 Task: Look for products in the category "Chocolate & Candy" from the brand "Smart Sweets".
Action: Mouse moved to (26, 80)
Screenshot: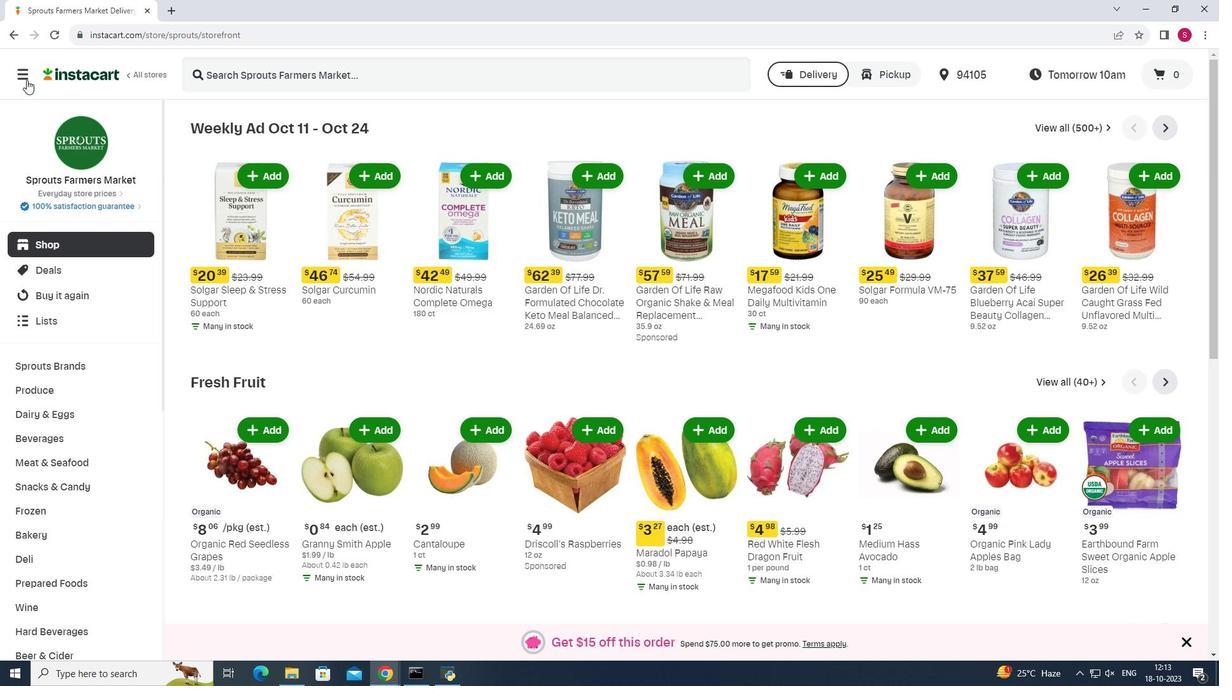 
Action: Mouse pressed left at (26, 80)
Screenshot: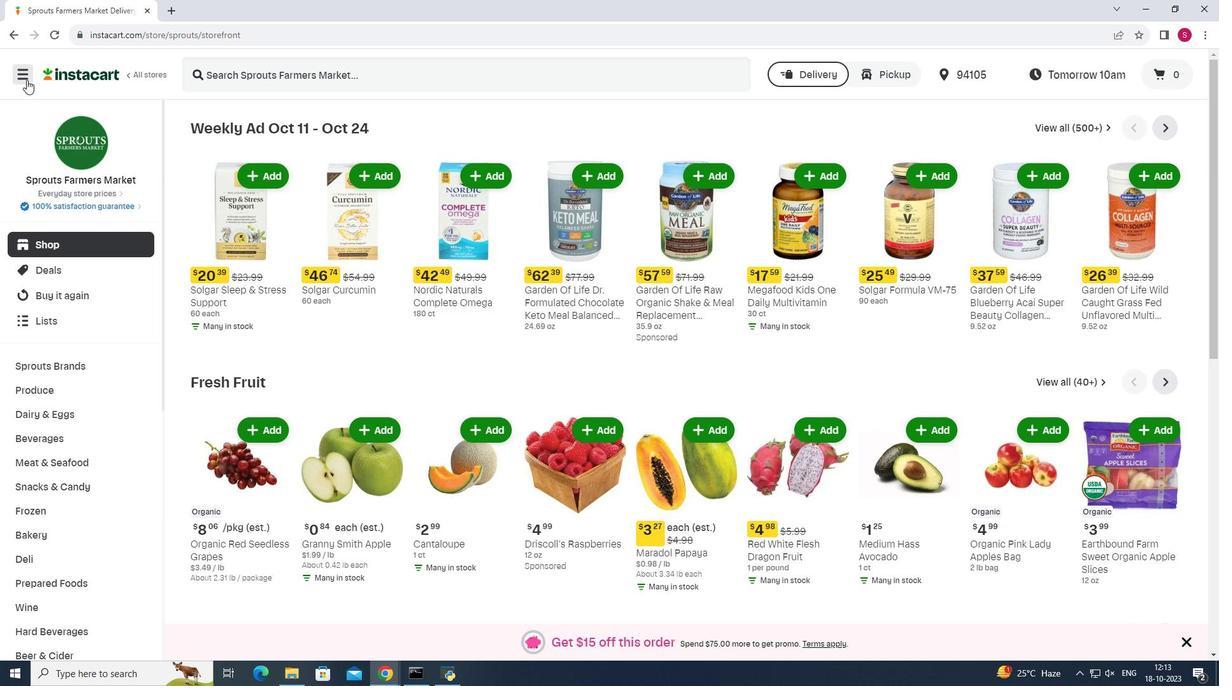 
Action: Mouse moved to (87, 335)
Screenshot: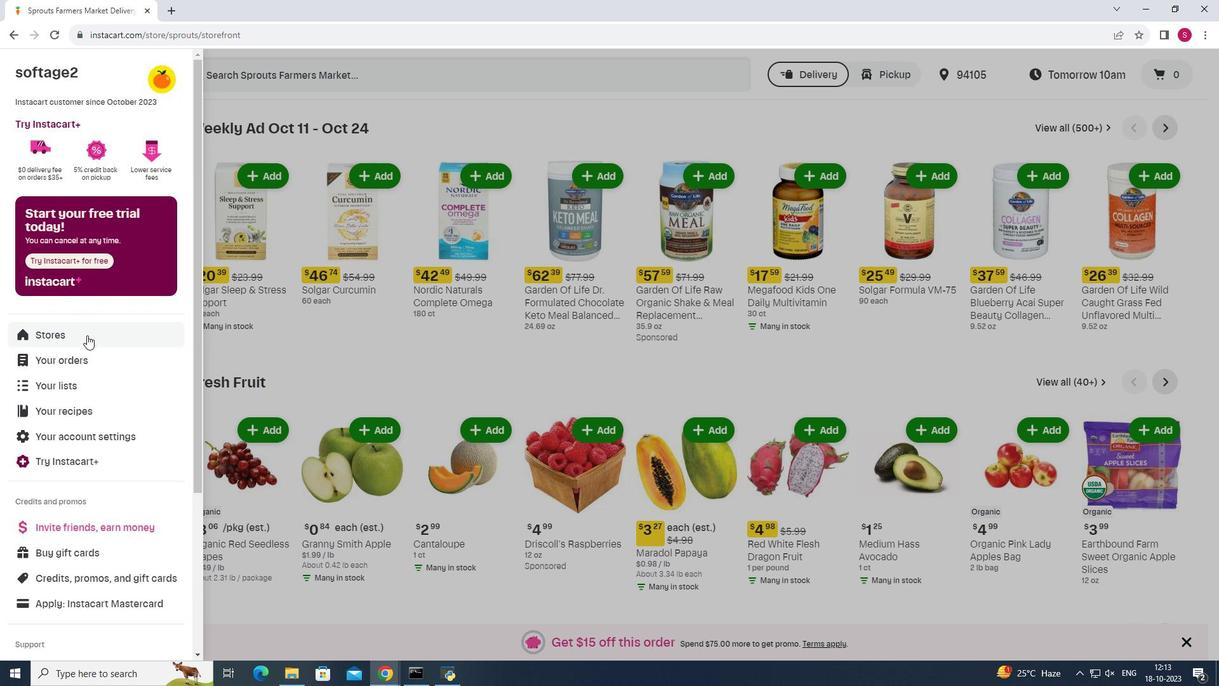 
Action: Mouse pressed left at (87, 335)
Screenshot: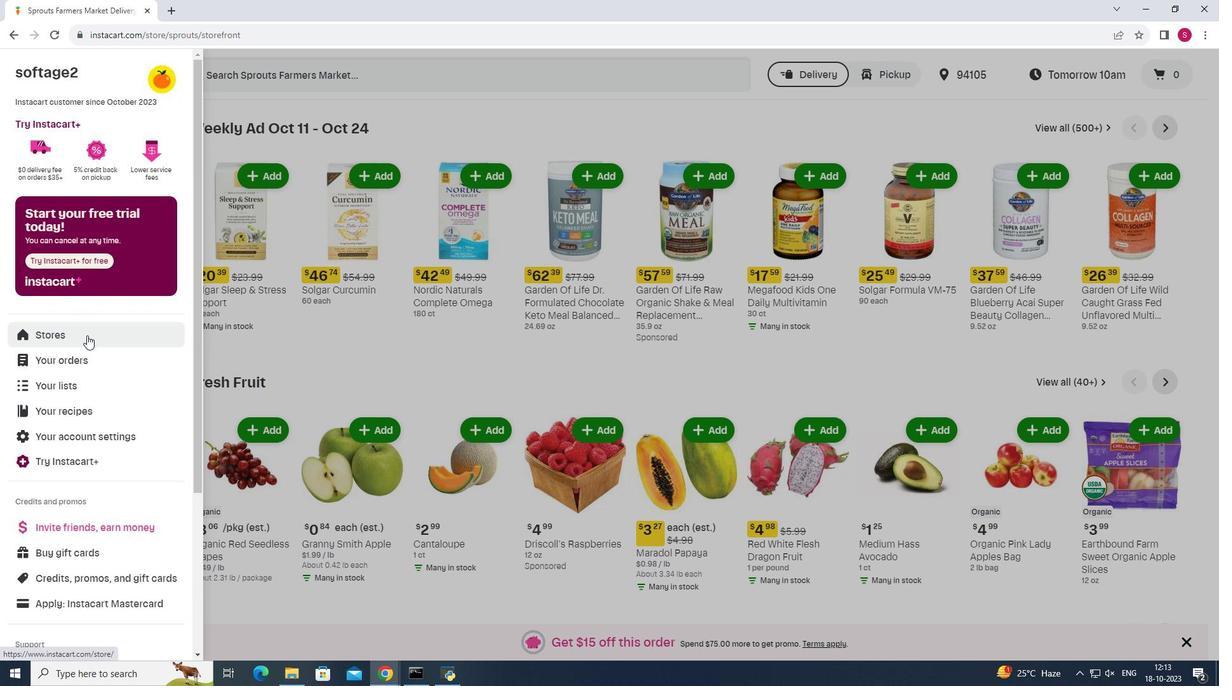 
Action: Mouse moved to (294, 111)
Screenshot: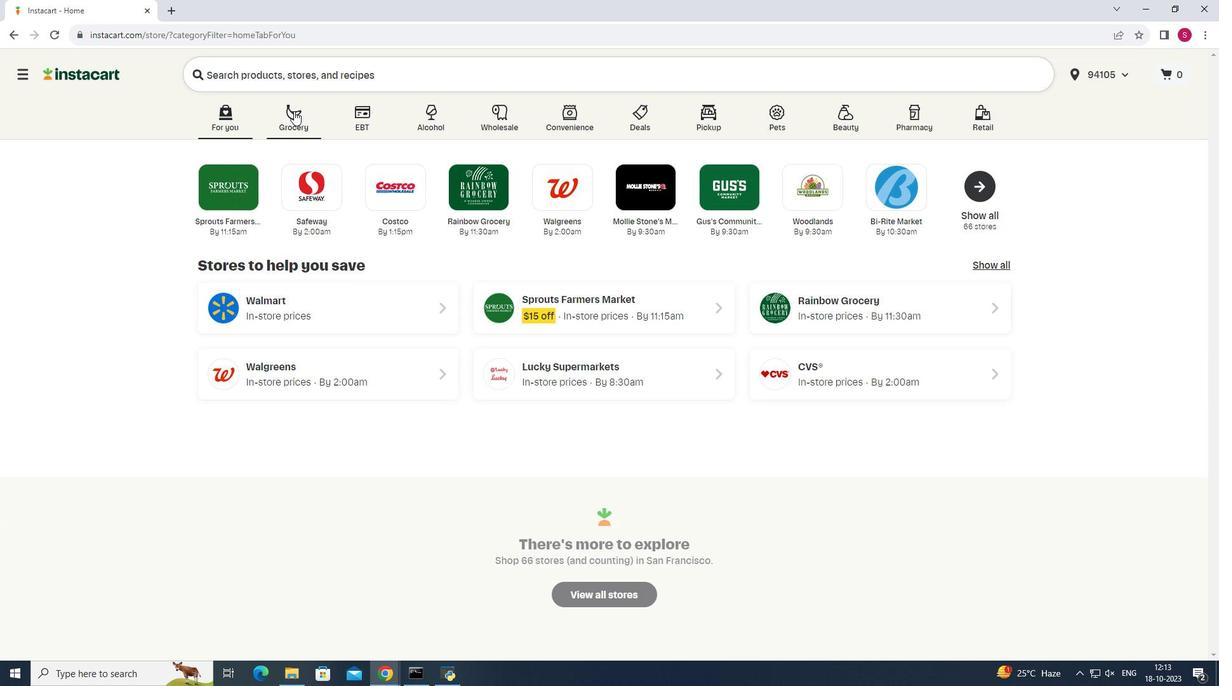 
Action: Mouse pressed left at (294, 111)
Screenshot: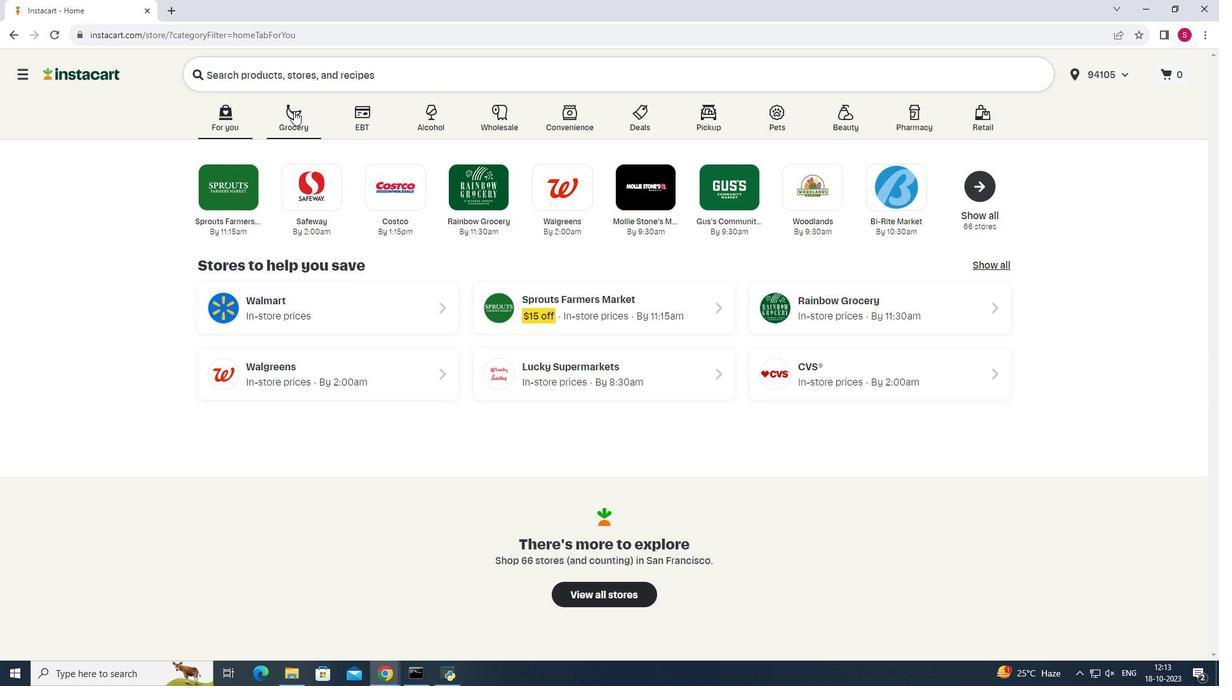 
Action: Mouse moved to (844, 170)
Screenshot: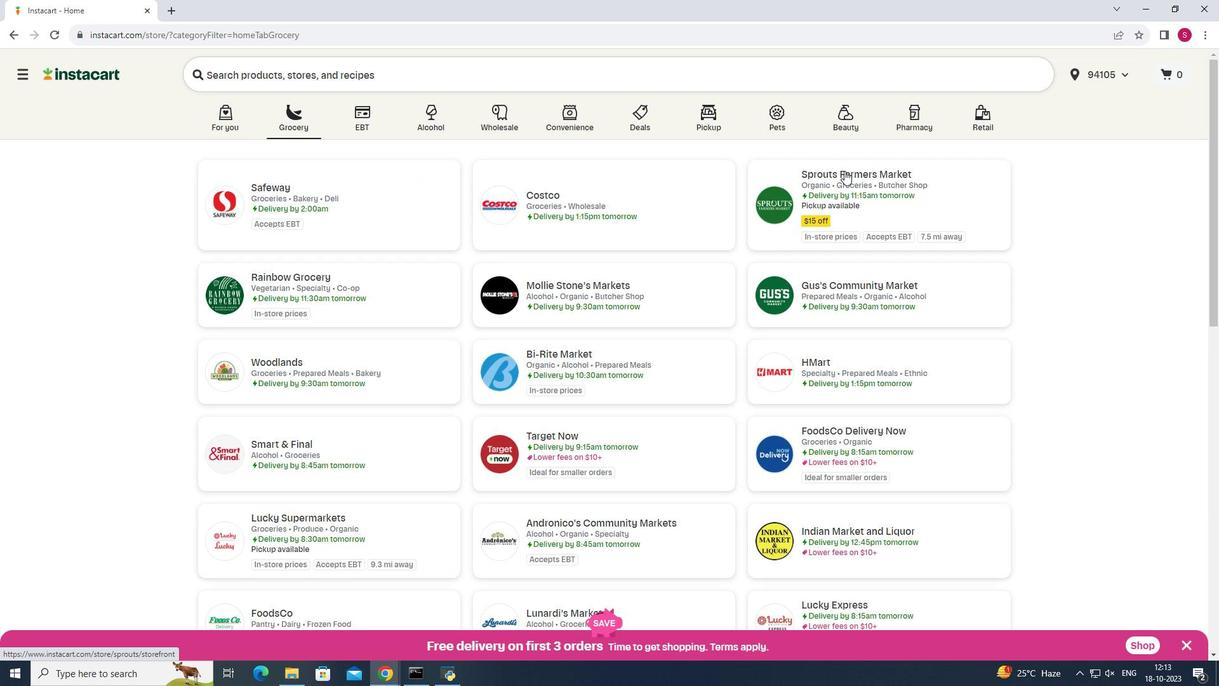 
Action: Mouse pressed left at (844, 170)
Screenshot: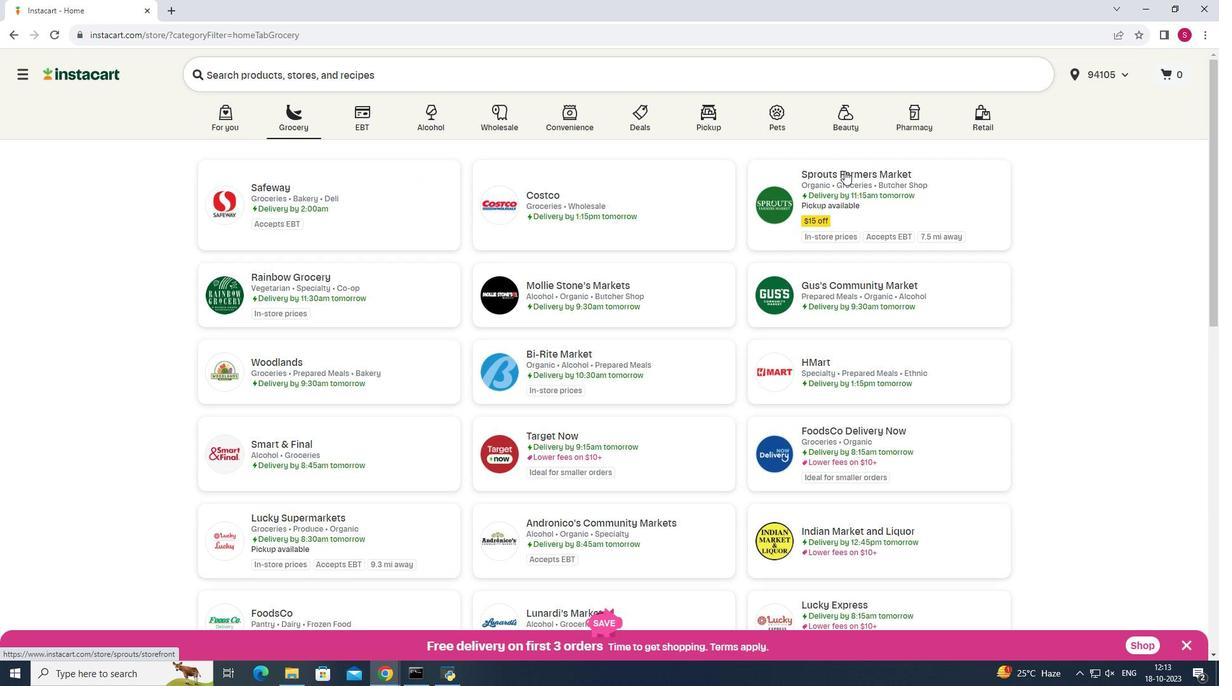 
Action: Mouse moved to (16, 485)
Screenshot: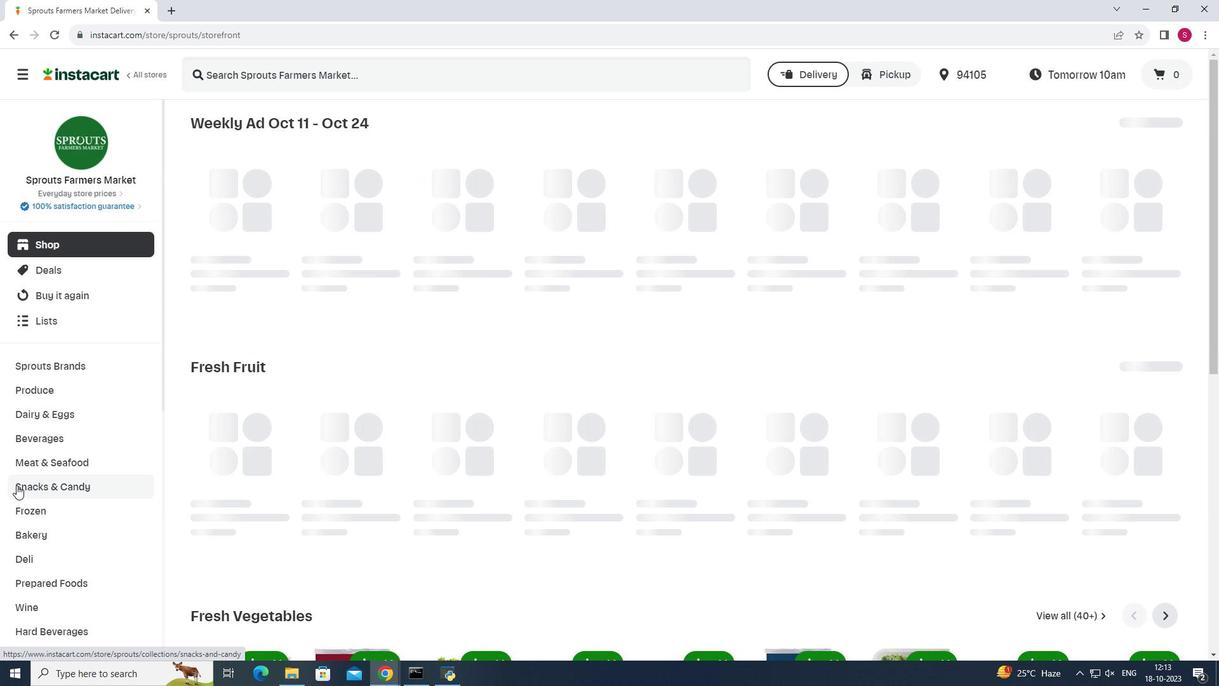
Action: Mouse pressed left at (16, 485)
Screenshot: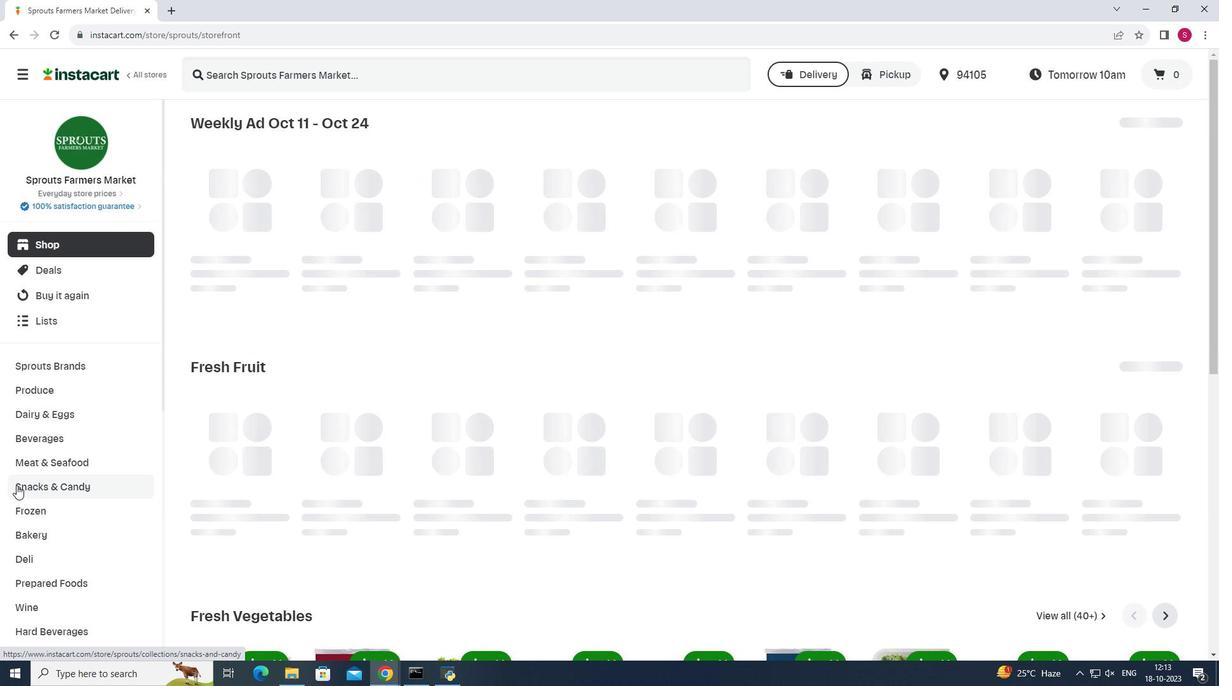 
Action: Mouse moved to (372, 155)
Screenshot: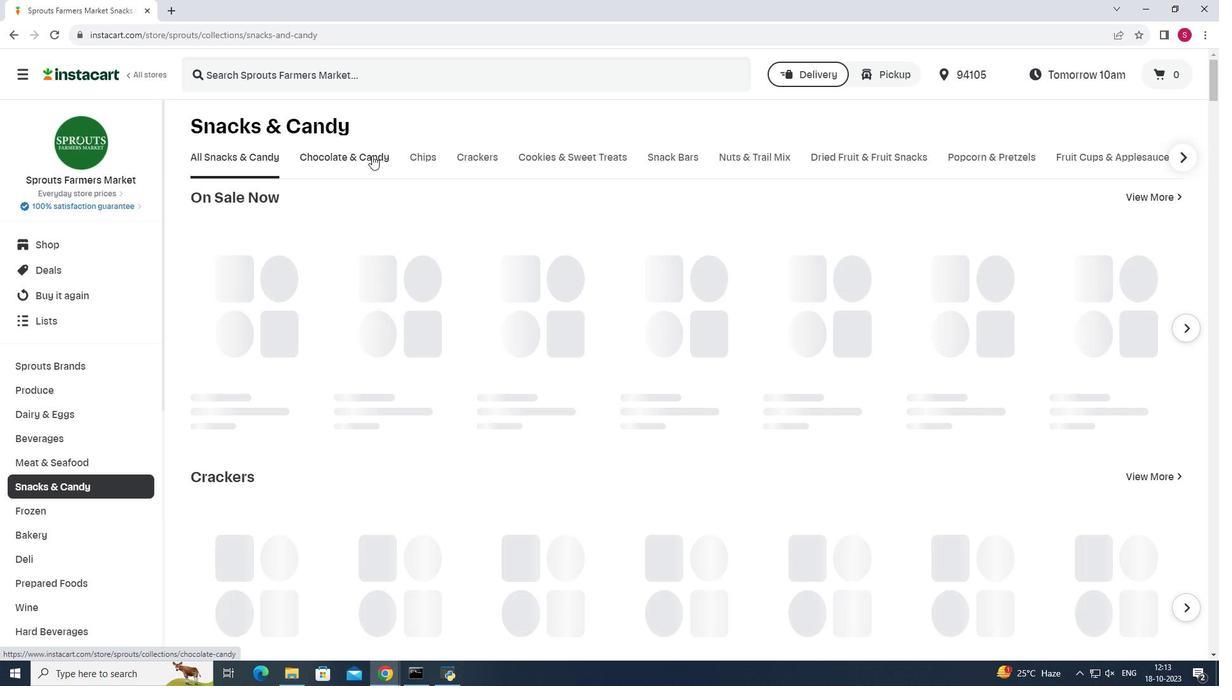 
Action: Mouse pressed left at (372, 155)
Screenshot: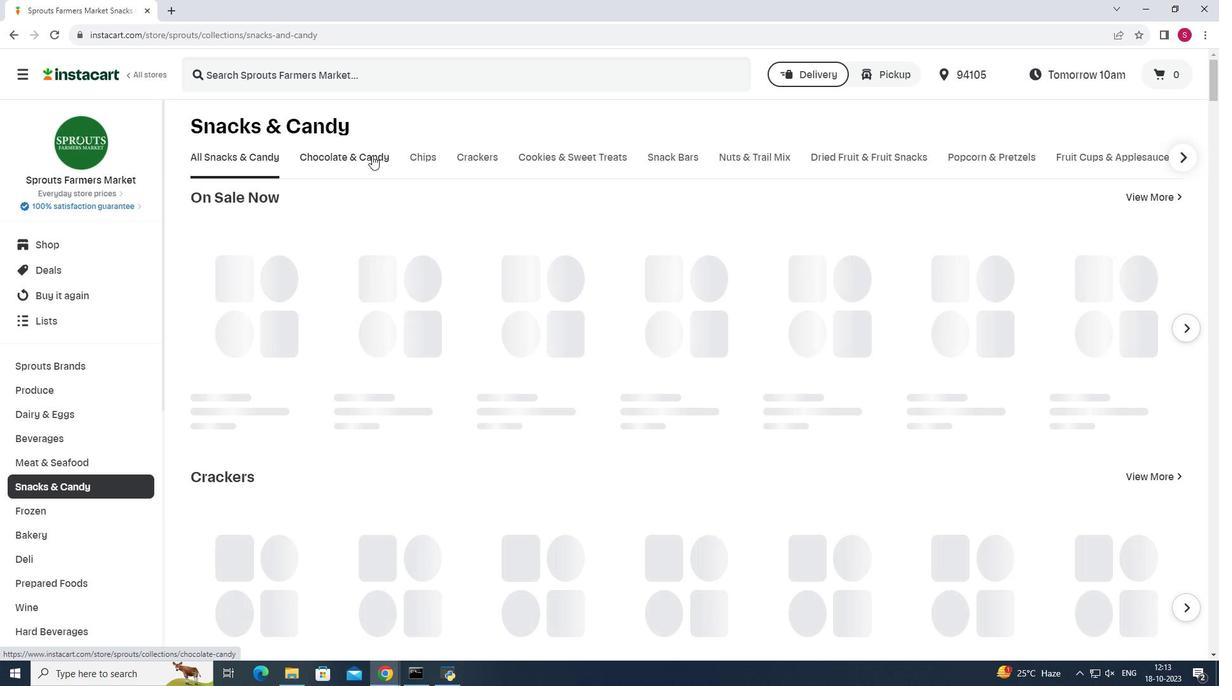 
Action: Mouse moved to (661, 210)
Screenshot: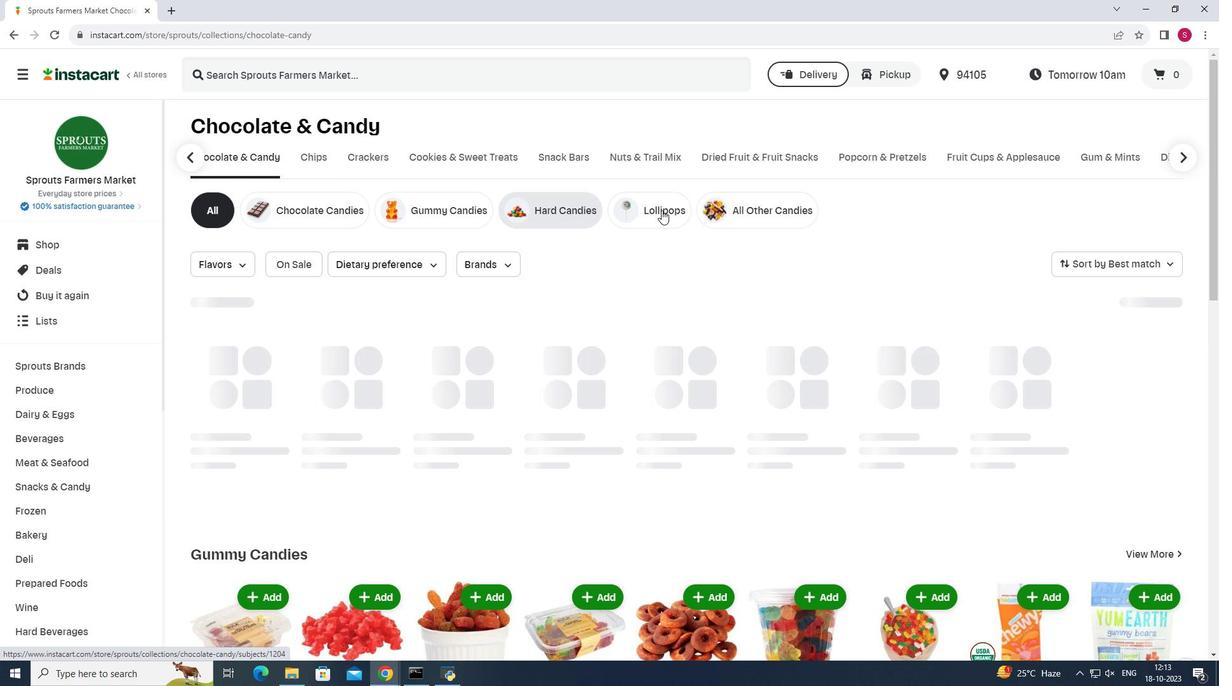 
Action: Mouse pressed left at (661, 210)
Screenshot: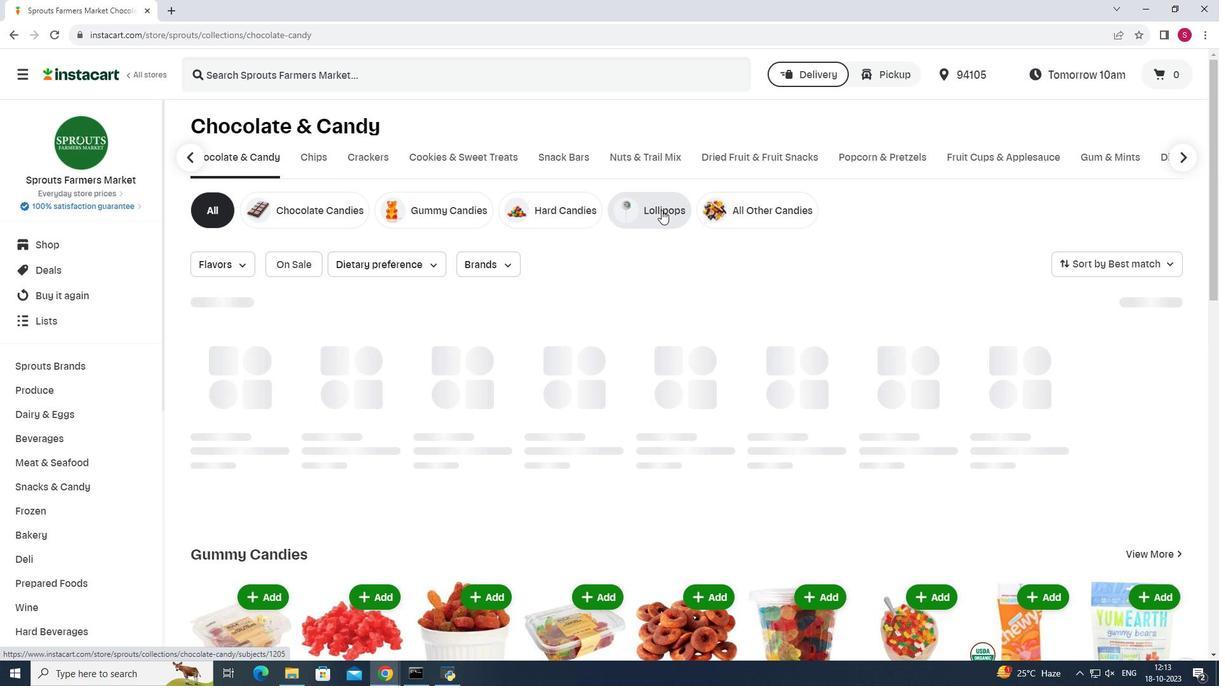 
Action: Mouse moved to (444, 273)
Screenshot: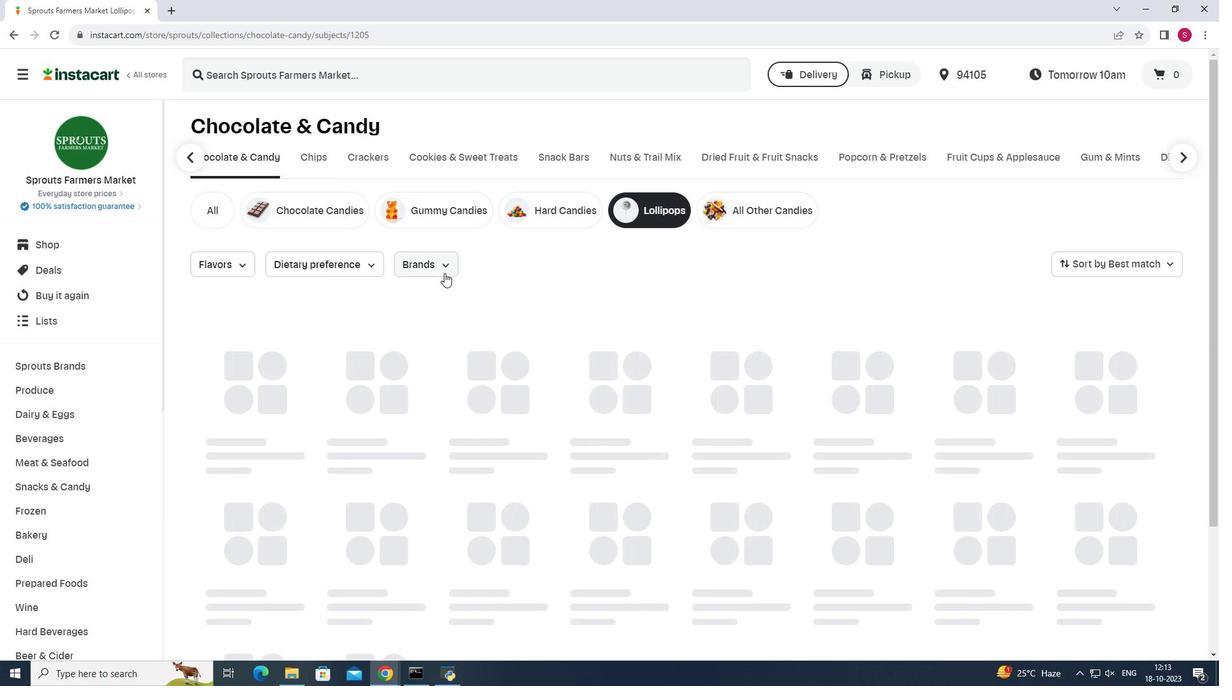 
Action: Mouse pressed left at (444, 273)
Screenshot: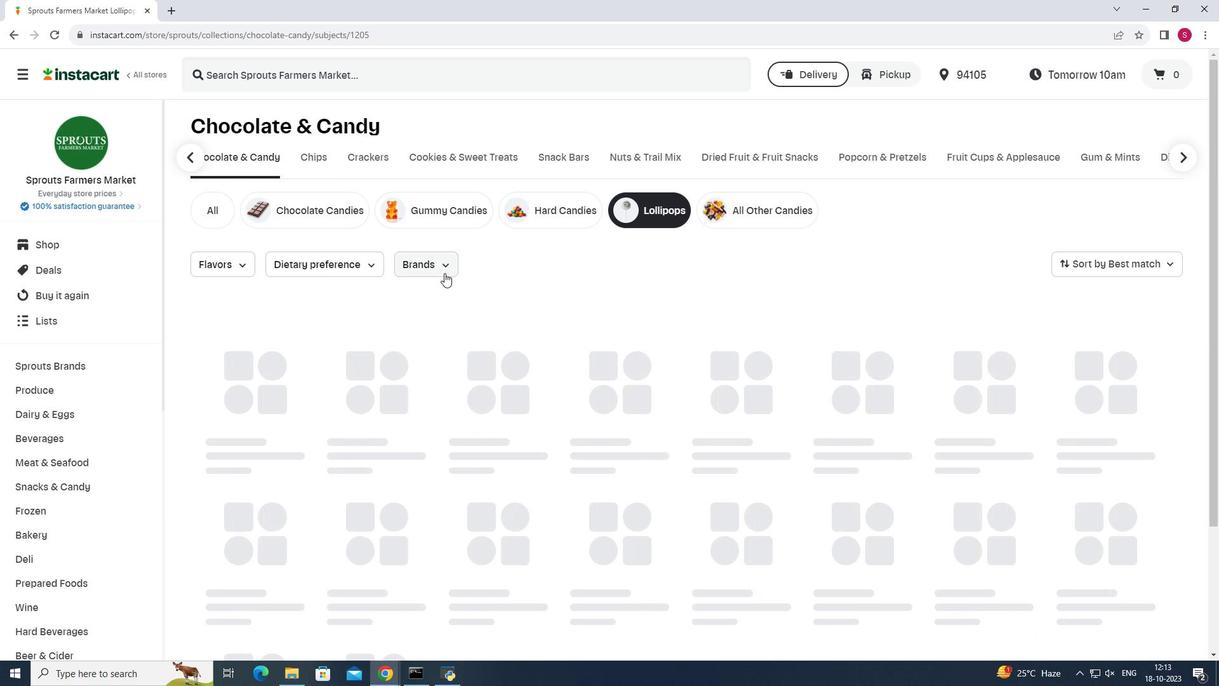 
Action: Mouse moved to (413, 369)
Screenshot: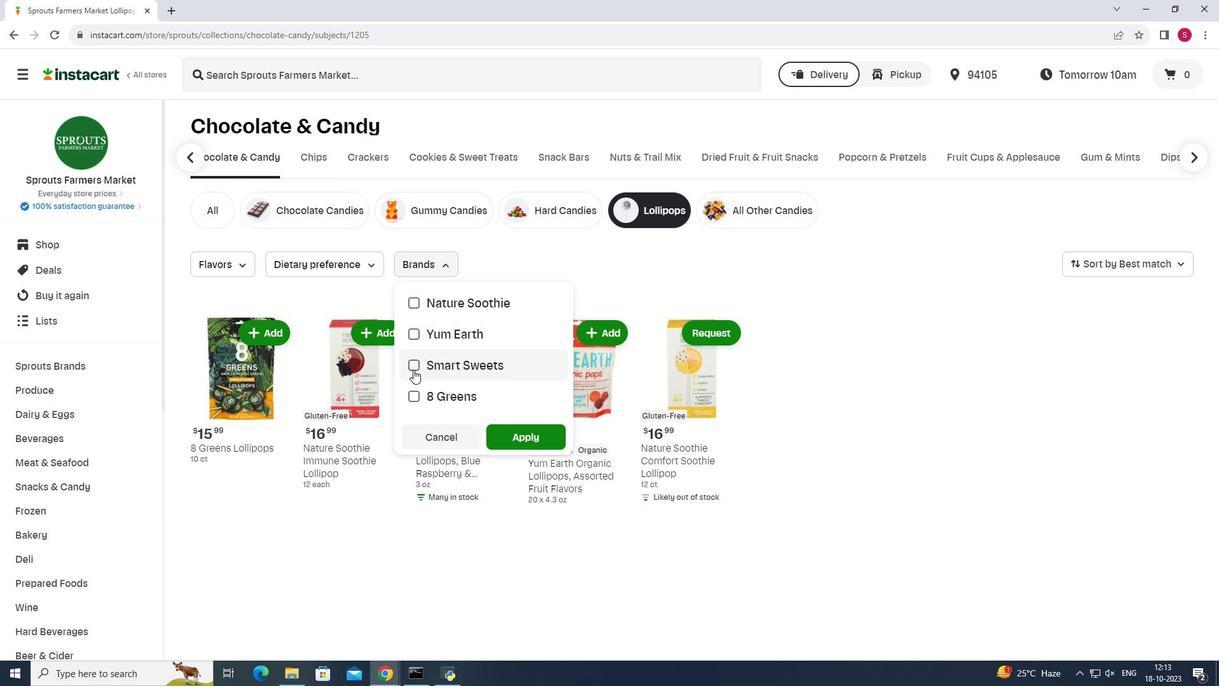 
Action: Mouse pressed left at (413, 369)
Screenshot: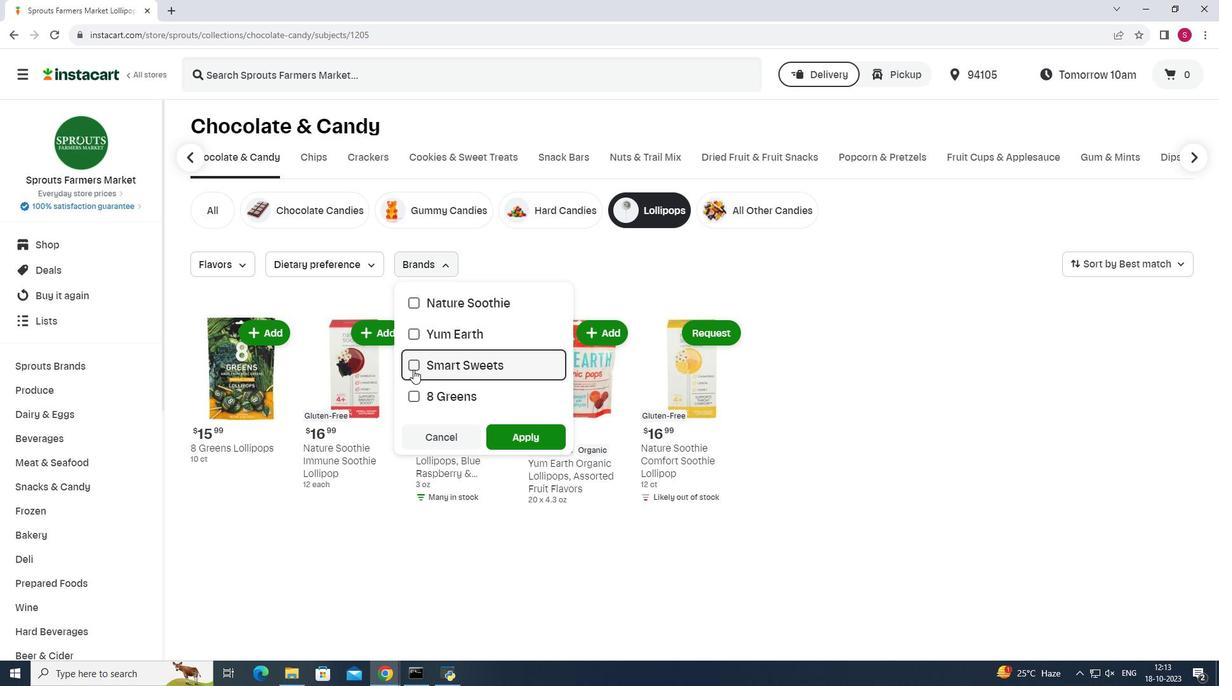 
Action: Mouse moved to (516, 435)
Screenshot: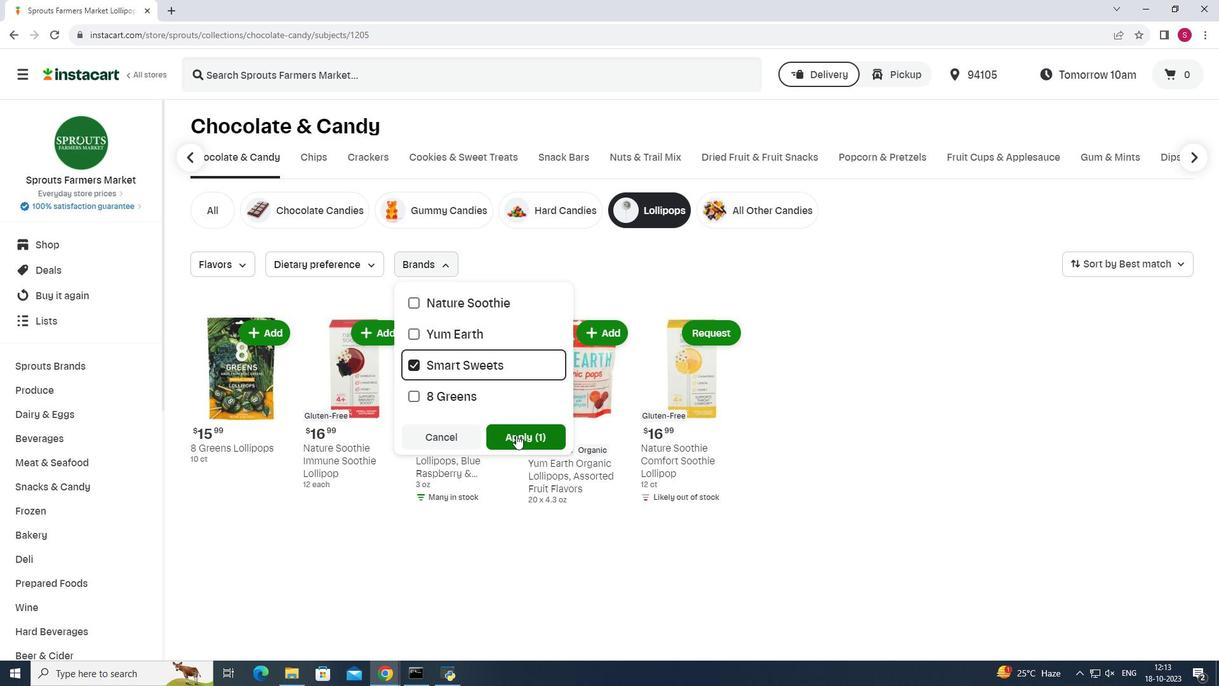 
Action: Mouse pressed left at (516, 435)
Screenshot: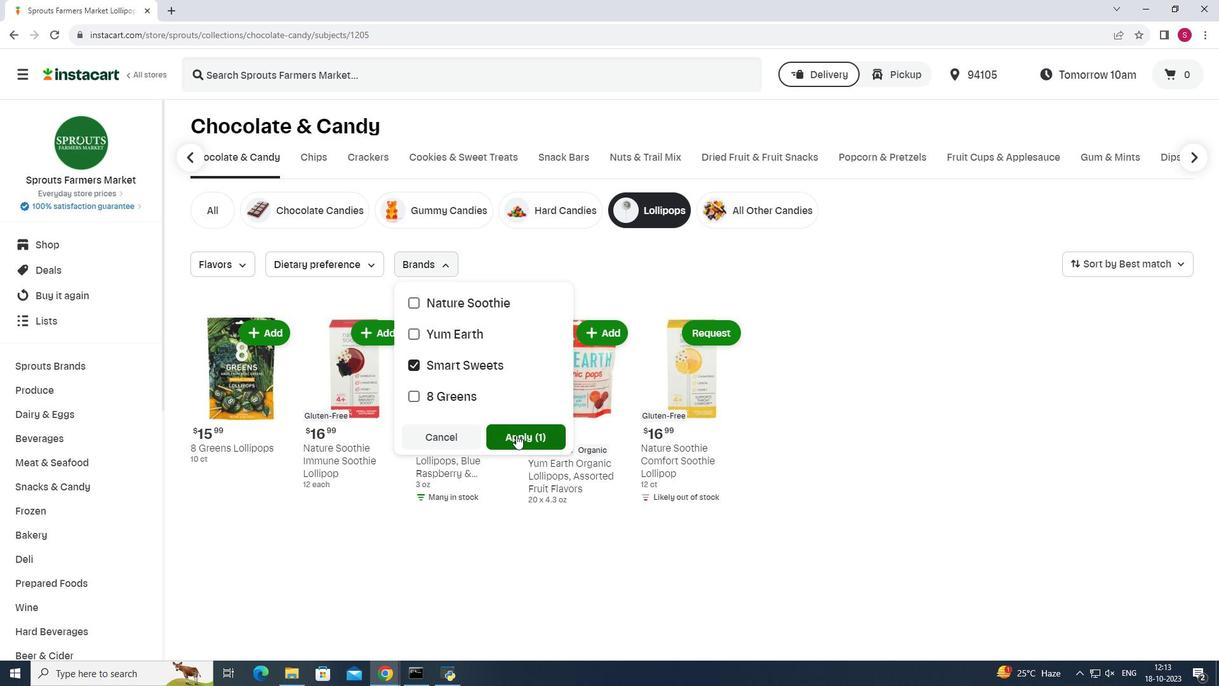 
Action: Mouse moved to (648, 294)
Screenshot: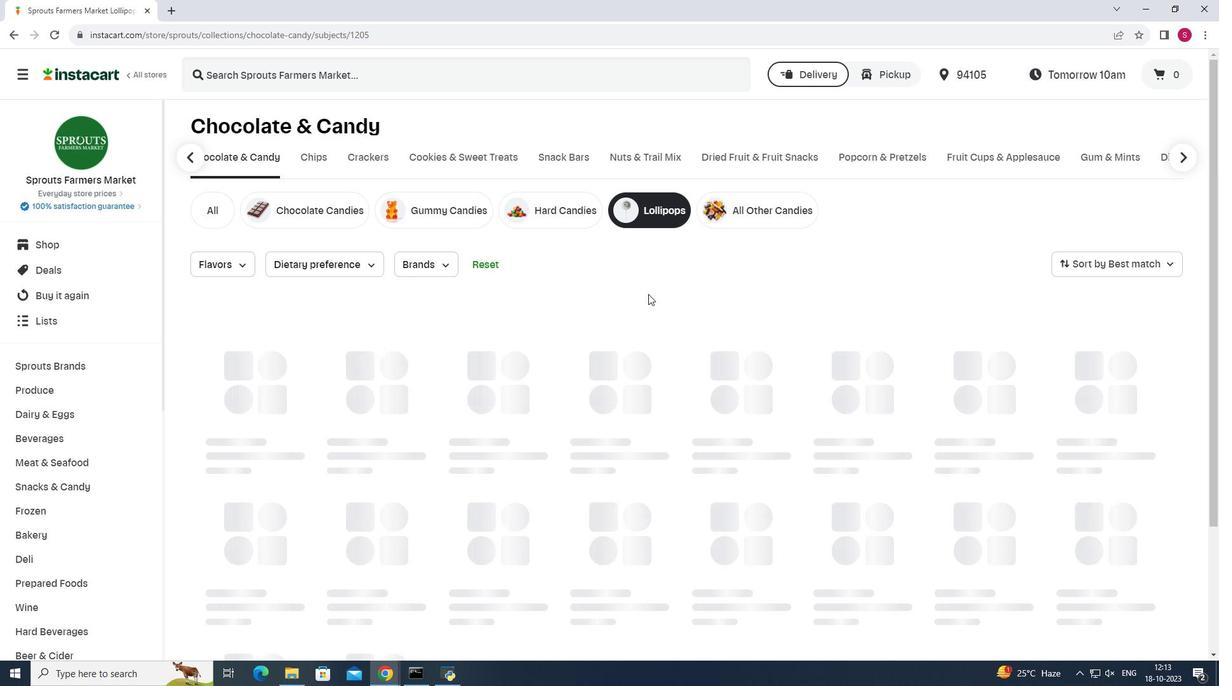
